Task: Choose the option to require approval for first-time contributors to fork pull request workflows from outside collaborators in the organization "Mark56771".
Action: Mouse moved to (979, 74)
Screenshot: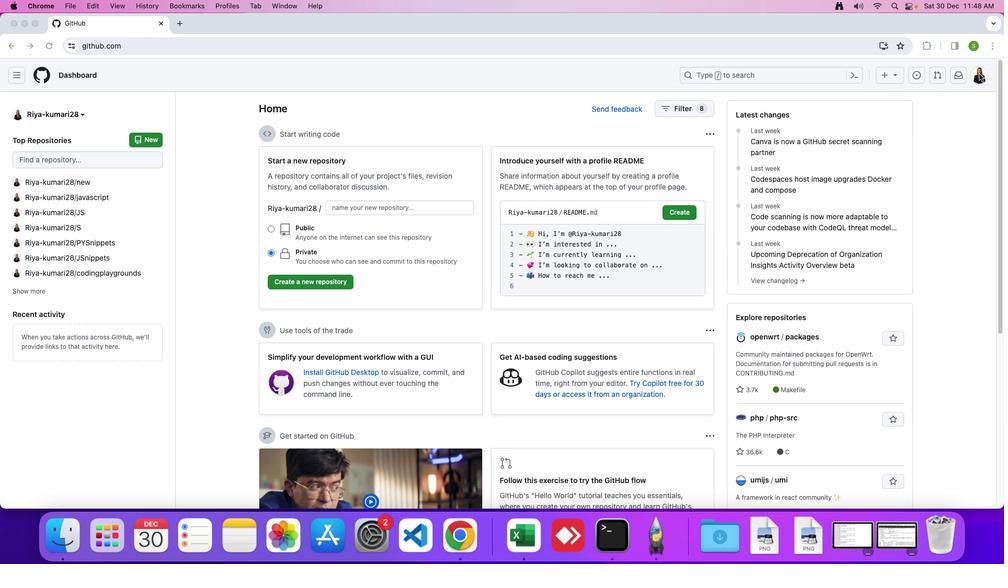 
Action: Mouse pressed left at (979, 74)
Screenshot: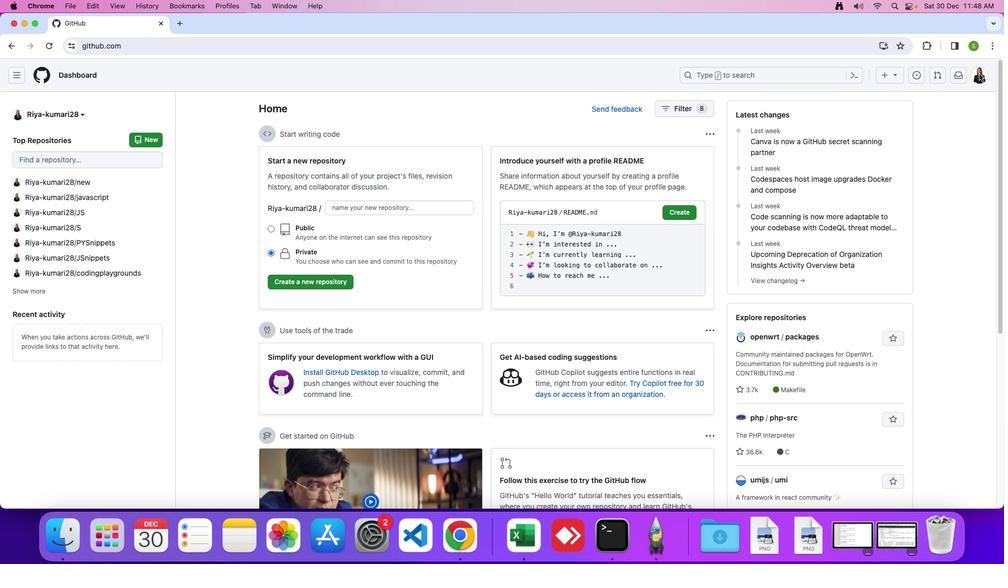 
Action: Mouse moved to (979, 75)
Screenshot: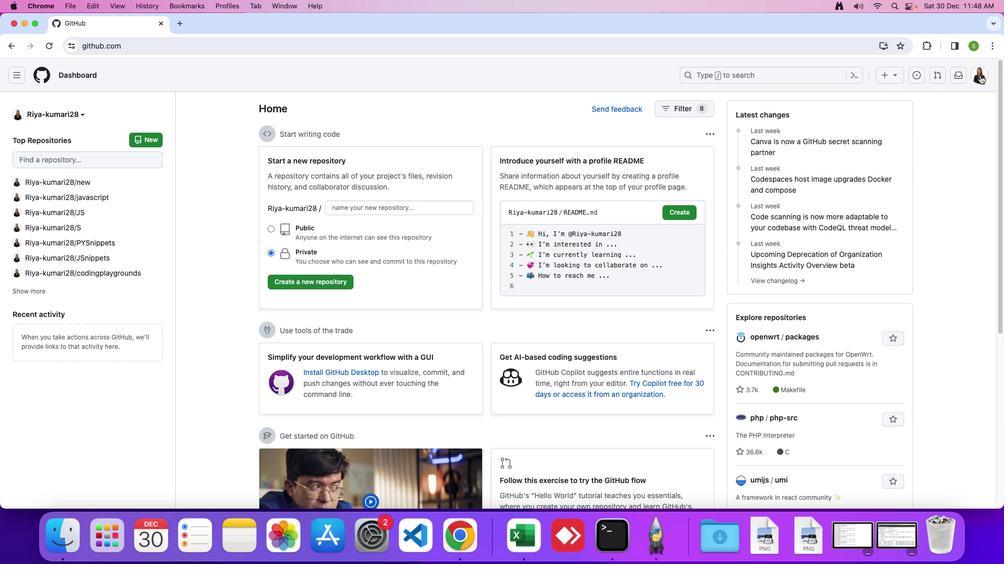 
Action: Mouse pressed left at (979, 75)
Screenshot: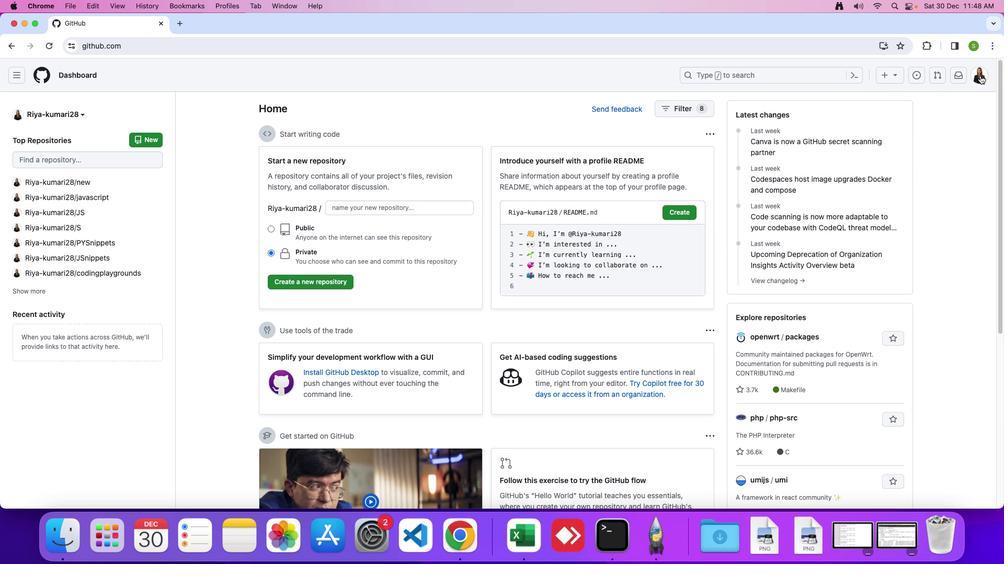 
Action: Mouse moved to (917, 203)
Screenshot: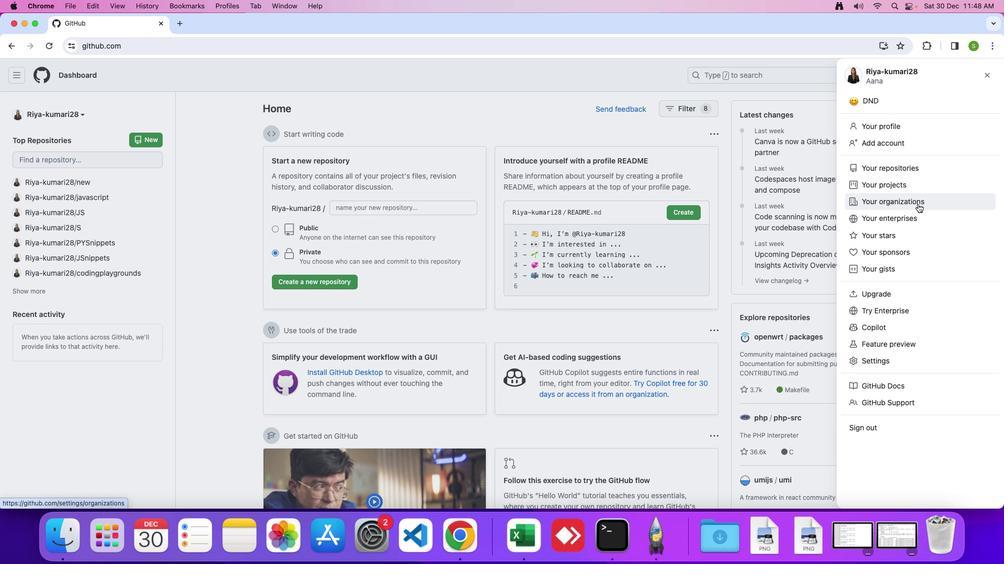 
Action: Mouse pressed left at (917, 203)
Screenshot: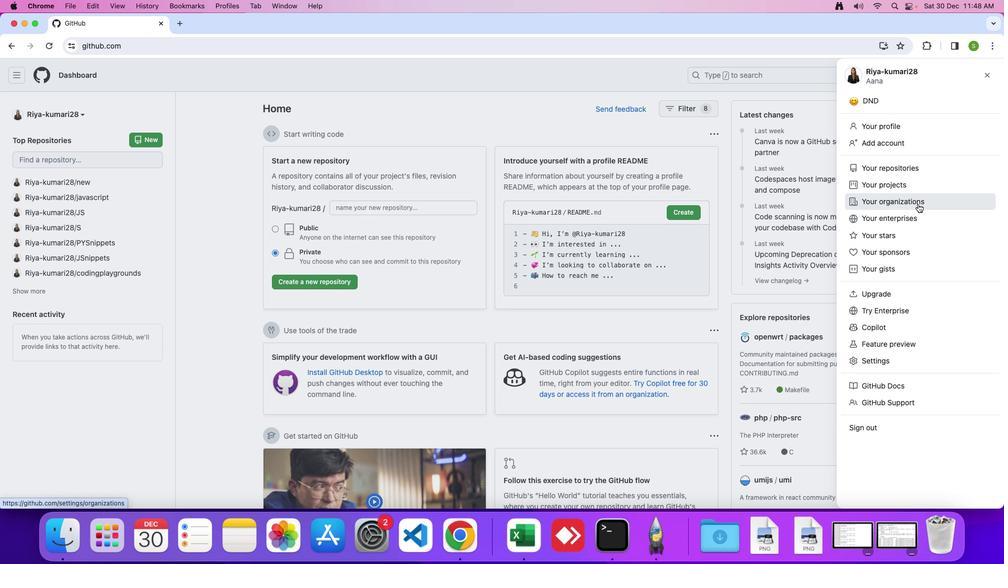
Action: Mouse moved to (769, 218)
Screenshot: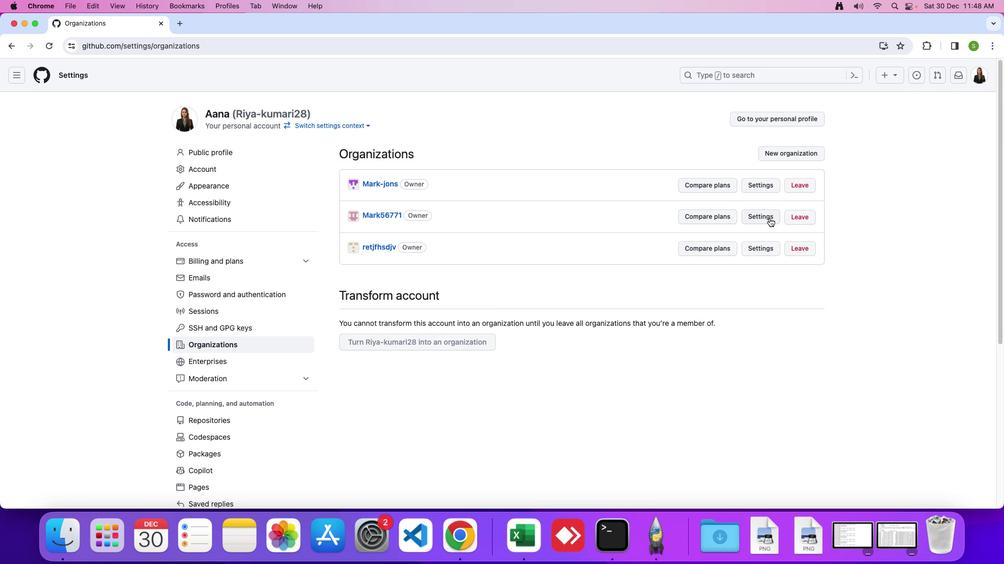 
Action: Mouse pressed left at (769, 218)
Screenshot: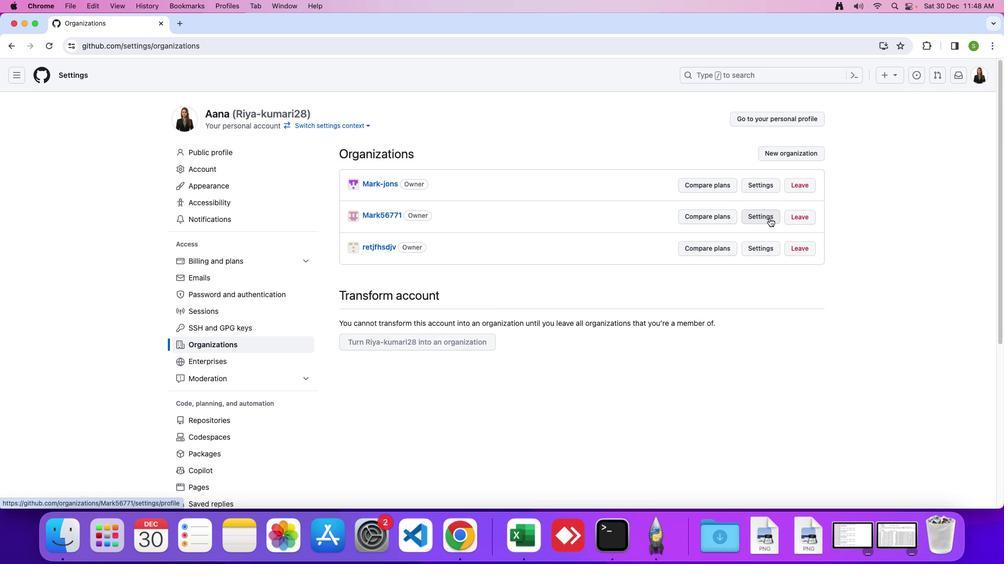 
Action: Mouse moved to (282, 370)
Screenshot: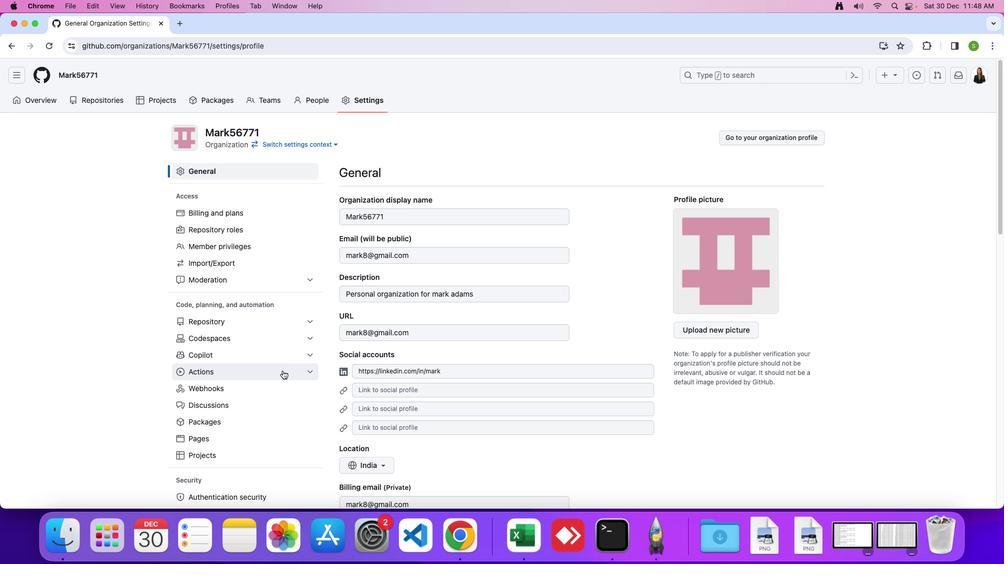 
Action: Mouse pressed left at (282, 370)
Screenshot: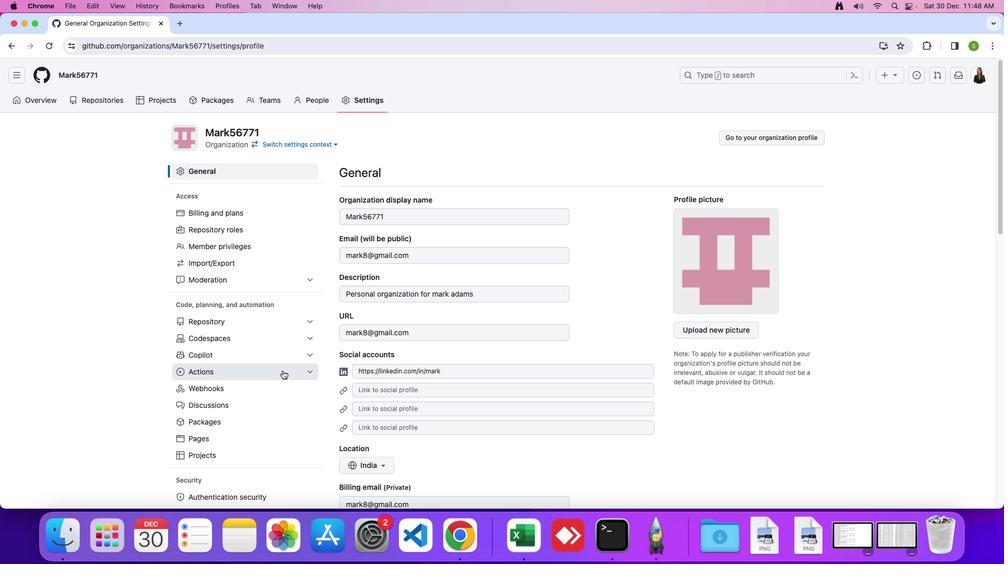 
Action: Mouse moved to (272, 390)
Screenshot: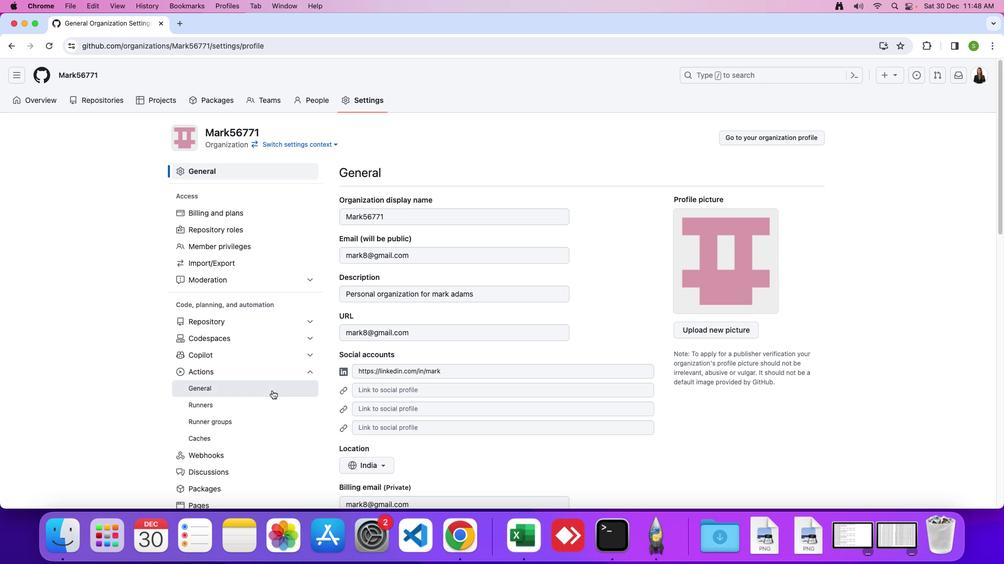 
Action: Mouse pressed left at (272, 390)
Screenshot: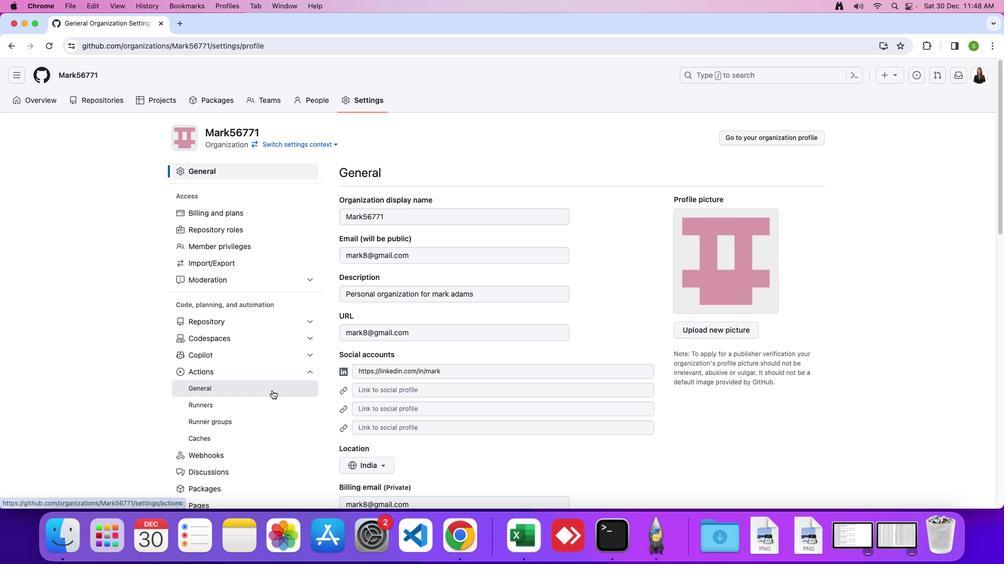 
Action: Mouse moved to (568, 388)
Screenshot: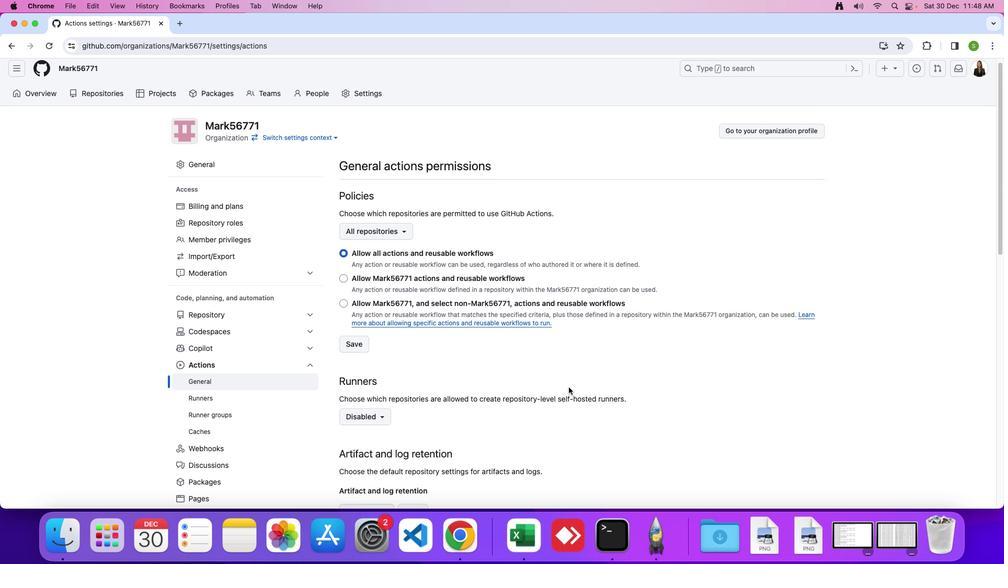 
Action: Mouse scrolled (568, 388) with delta (0, 0)
Screenshot: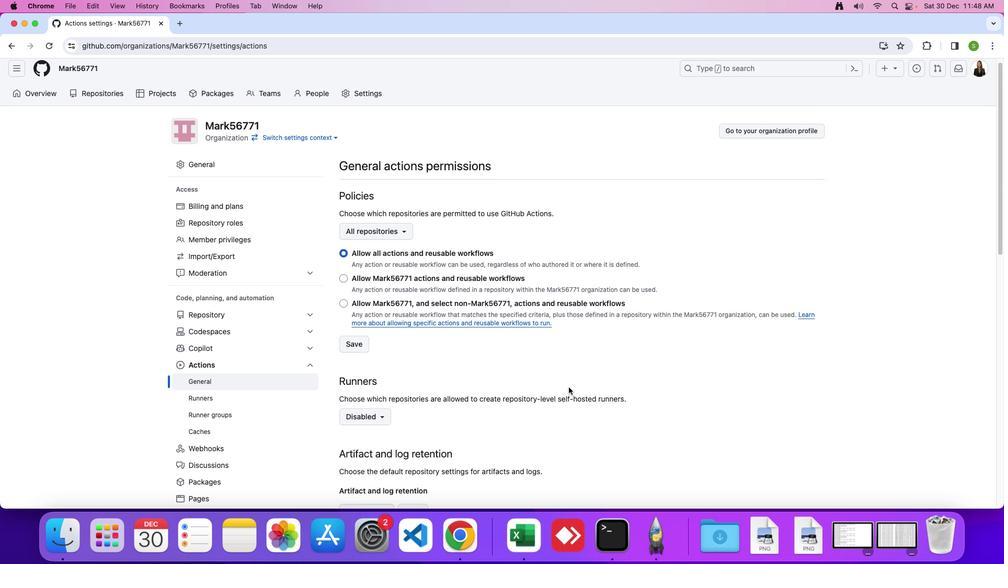 
Action: Mouse moved to (568, 388)
Screenshot: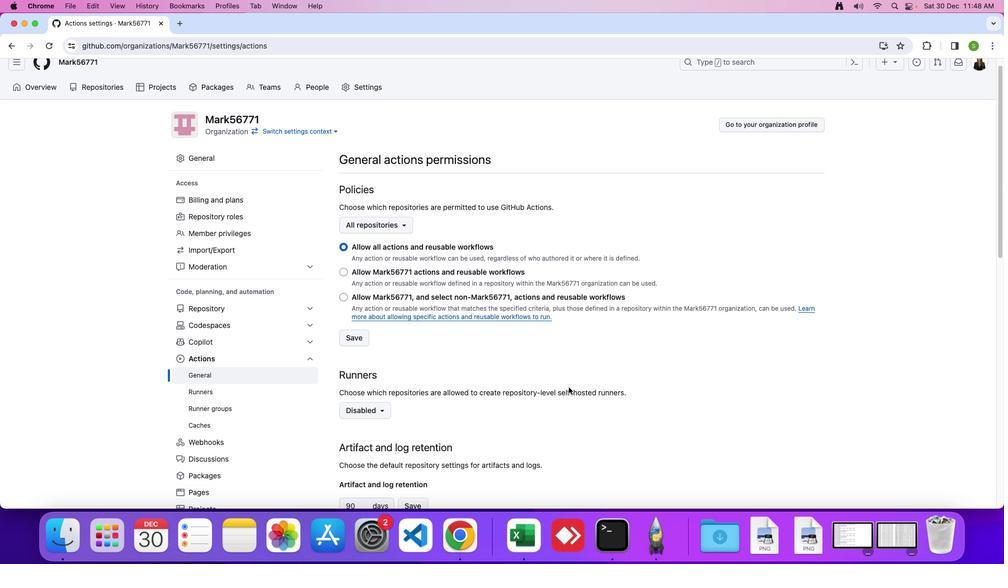 
Action: Mouse scrolled (568, 388) with delta (0, 0)
Screenshot: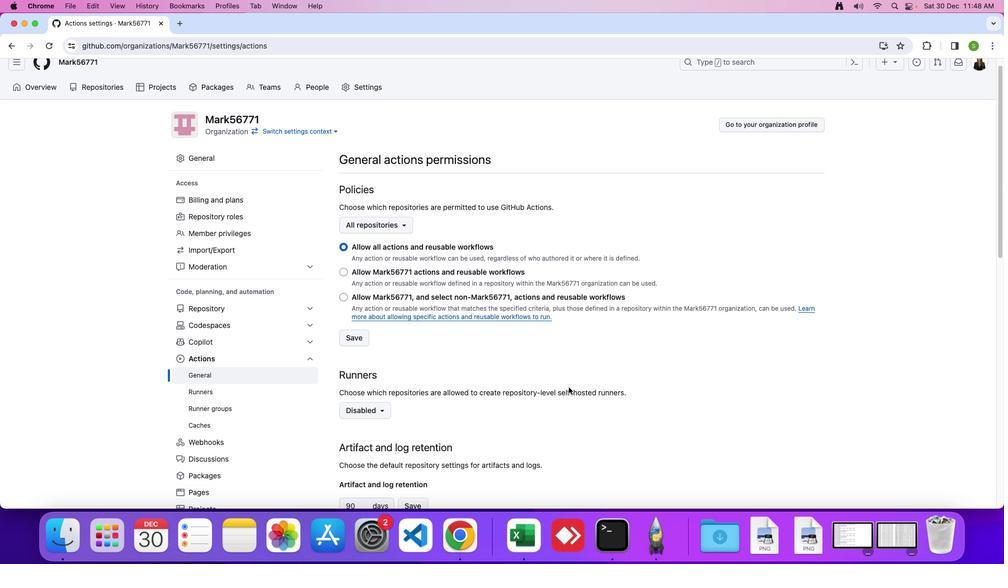 
Action: Mouse scrolled (568, 388) with delta (0, -1)
Screenshot: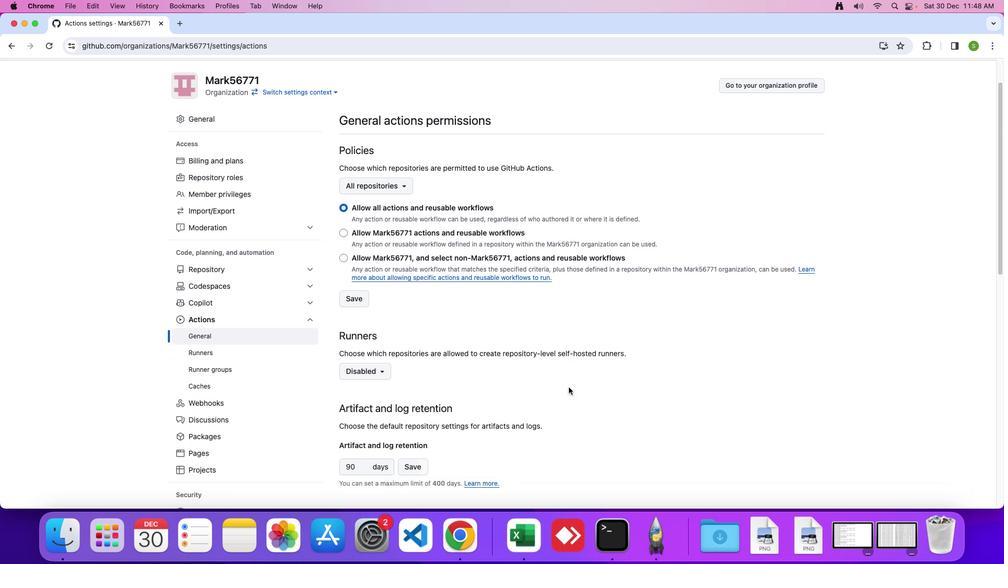 
Action: Mouse moved to (568, 387)
Screenshot: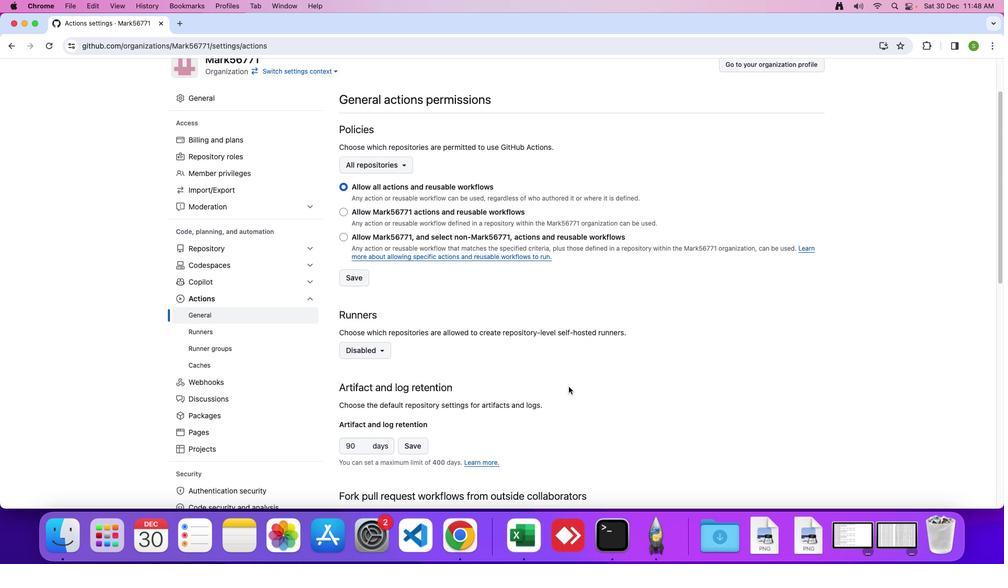 
Action: Mouse scrolled (568, 387) with delta (0, 0)
Screenshot: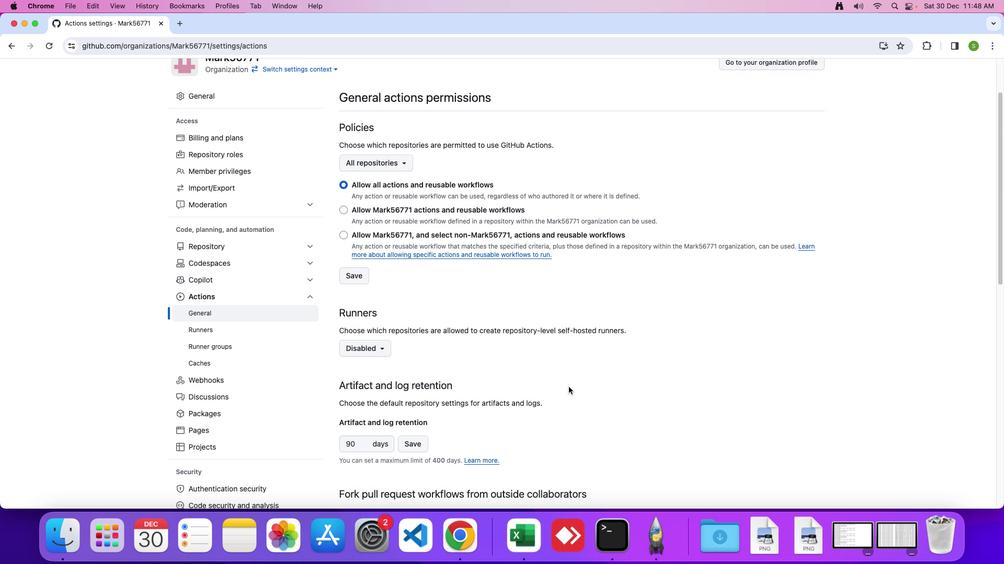 
Action: Mouse scrolled (568, 387) with delta (0, 0)
Screenshot: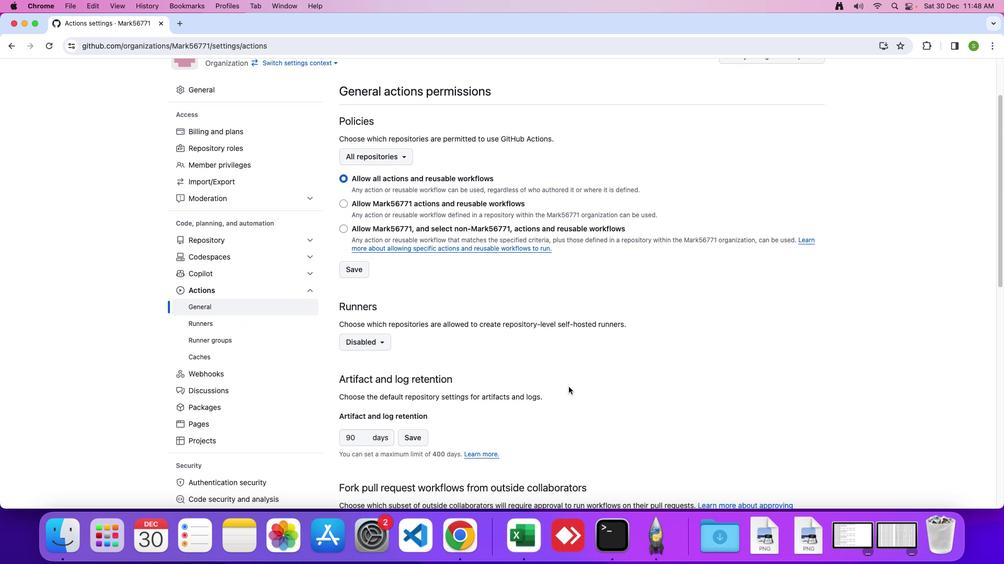 
Action: Mouse moved to (568, 386)
Screenshot: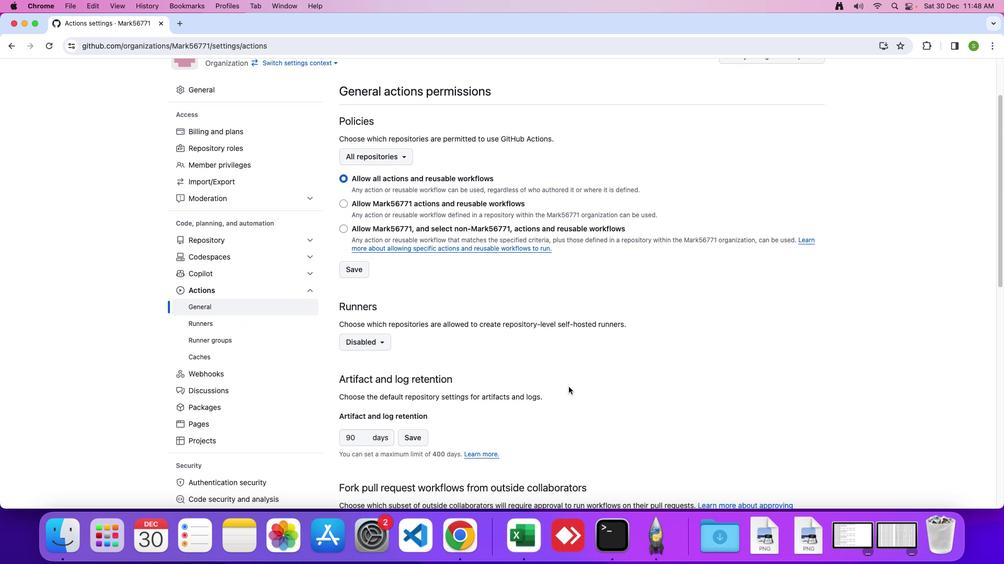 
Action: Mouse scrolled (568, 386) with delta (0, -1)
Screenshot: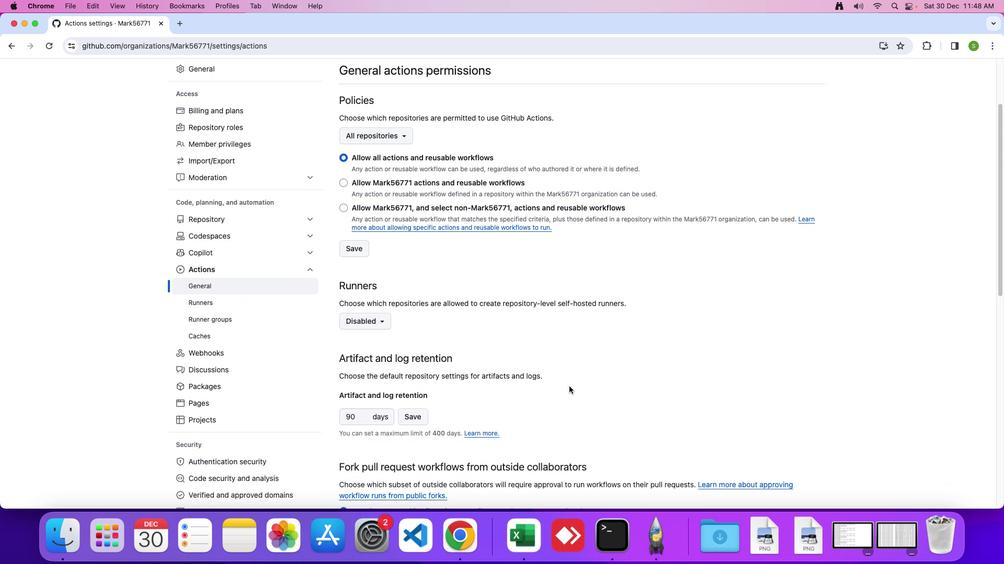 
Action: Mouse moved to (569, 386)
Screenshot: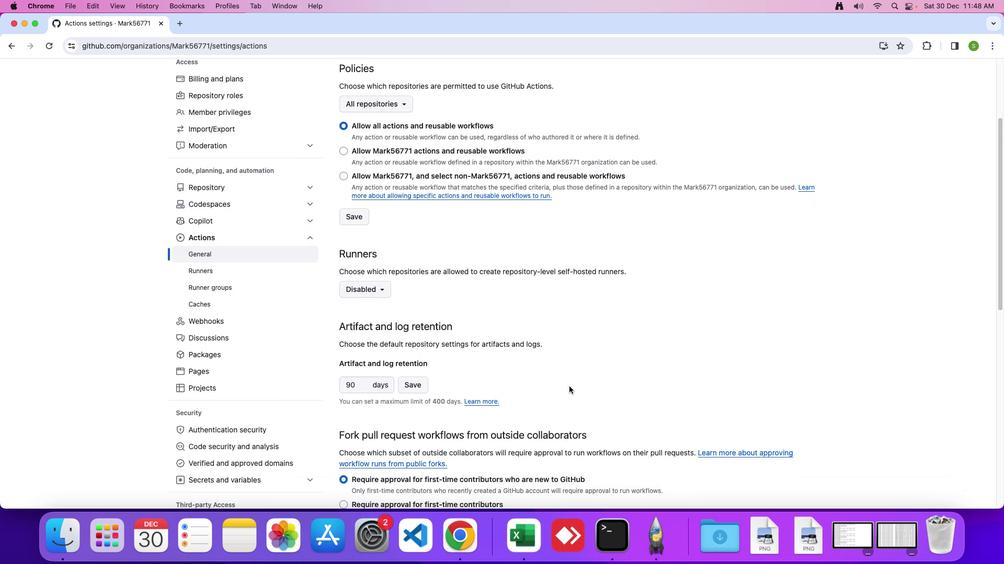 
Action: Mouse scrolled (569, 386) with delta (0, 0)
Screenshot: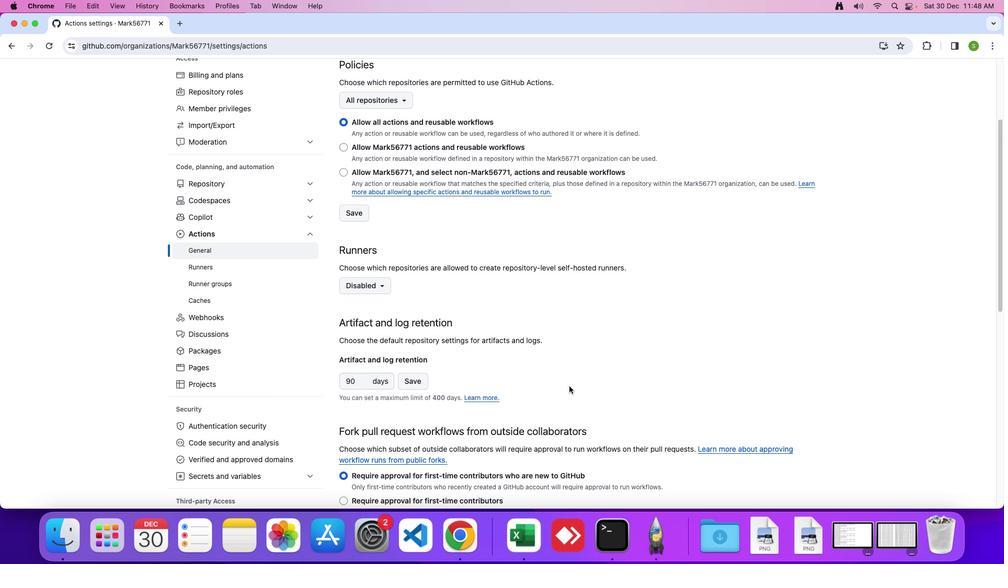 
Action: Mouse scrolled (569, 386) with delta (0, 0)
Screenshot: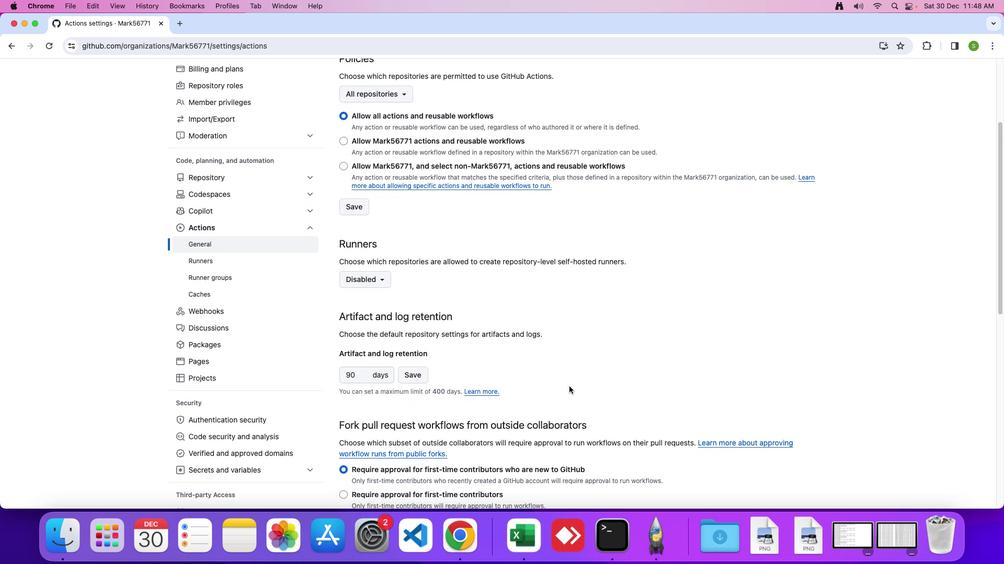
Action: Mouse scrolled (569, 386) with delta (0, -1)
Screenshot: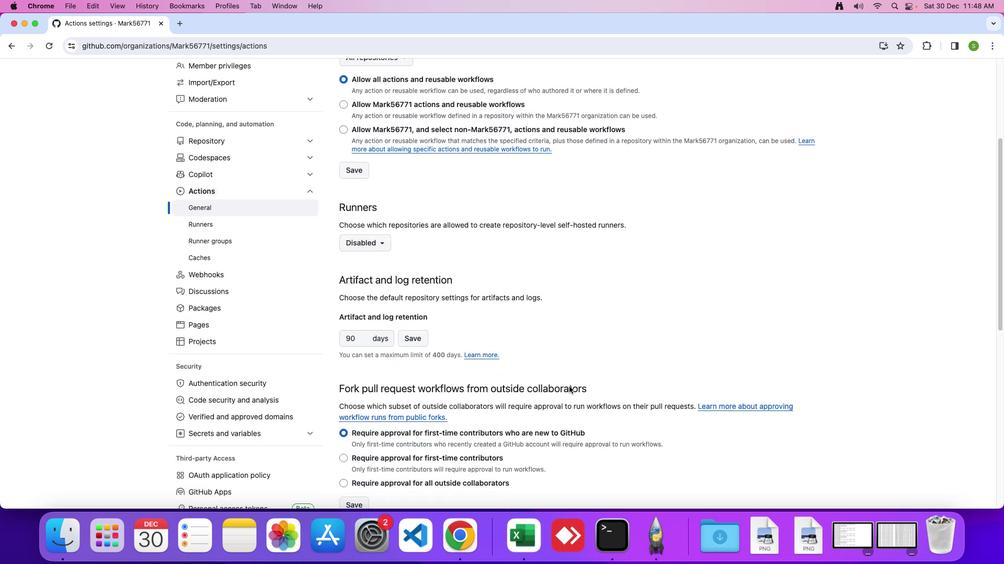 
Action: Mouse moved to (568, 383)
Screenshot: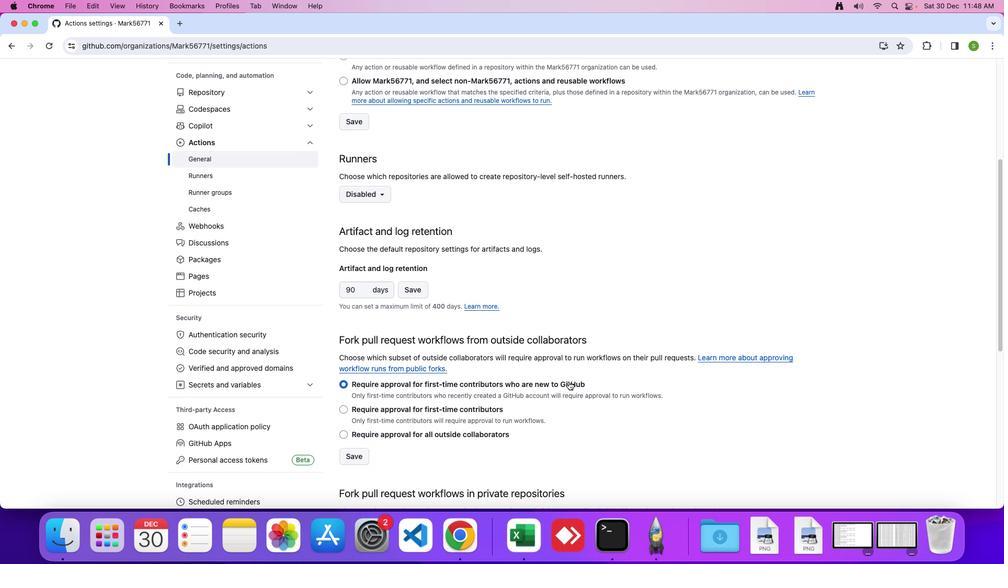 
Action: Mouse scrolled (568, 383) with delta (0, 0)
Screenshot: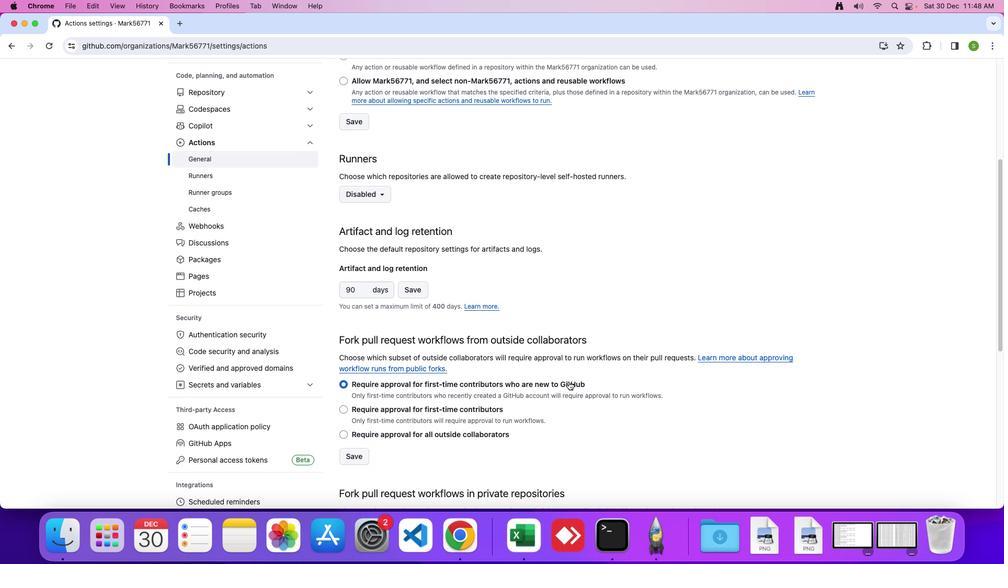
Action: Mouse moved to (568, 382)
Screenshot: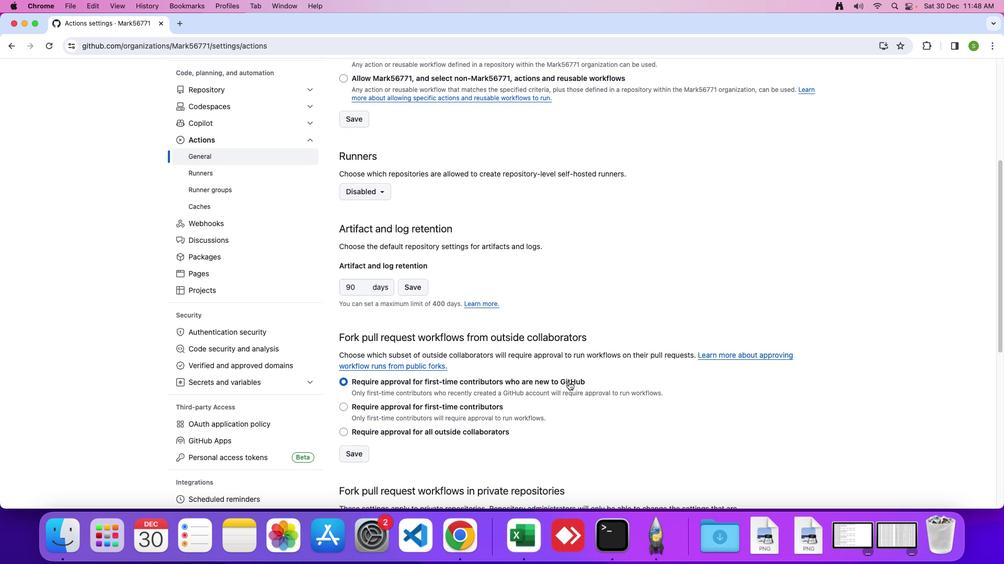 
Action: Mouse scrolled (568, 382) with delta (0, 0)
Screenshot: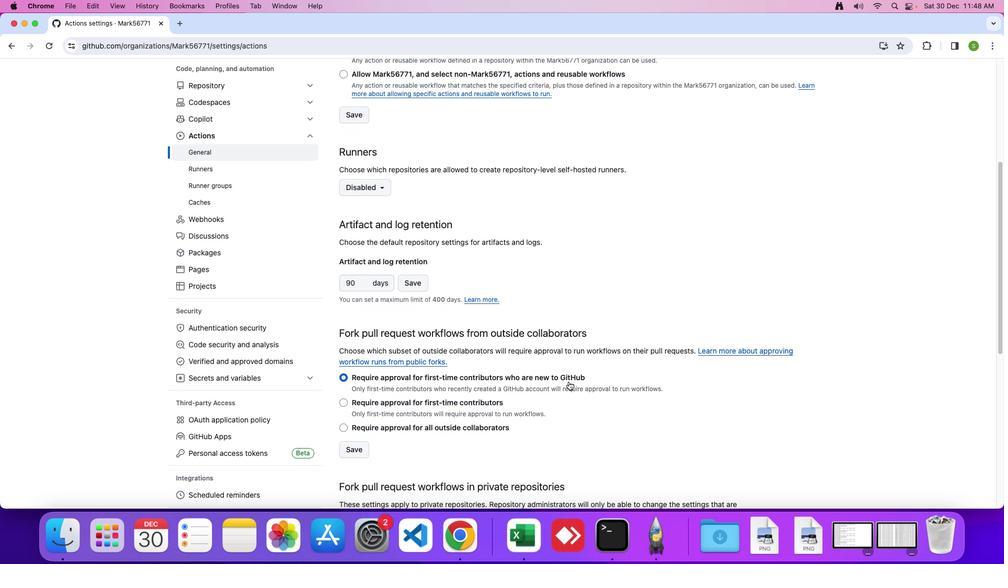 
Action: Mouse moved to (343, 394)
Screenshot: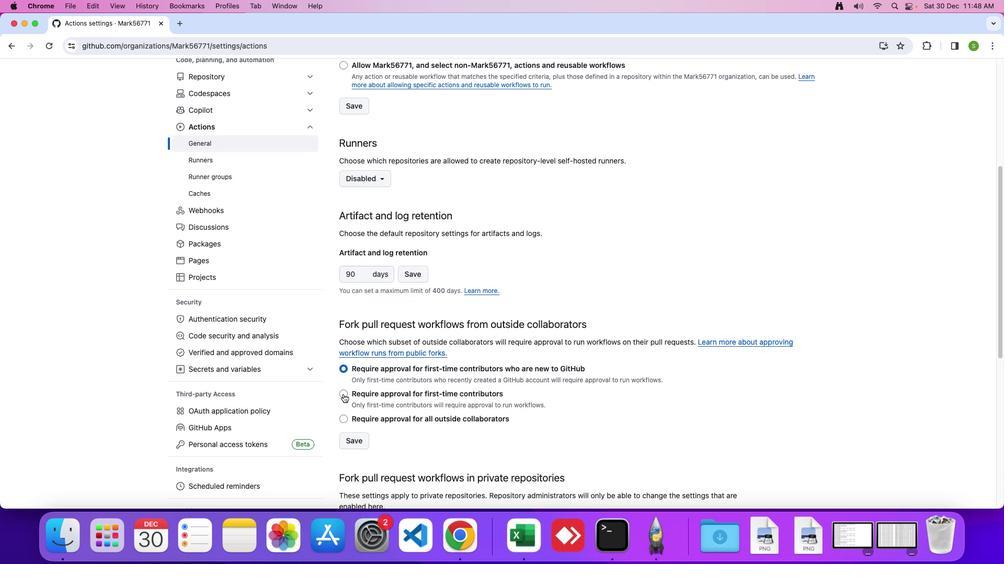 
Action: Mouse pressed left at (343, 394)
Screenshot: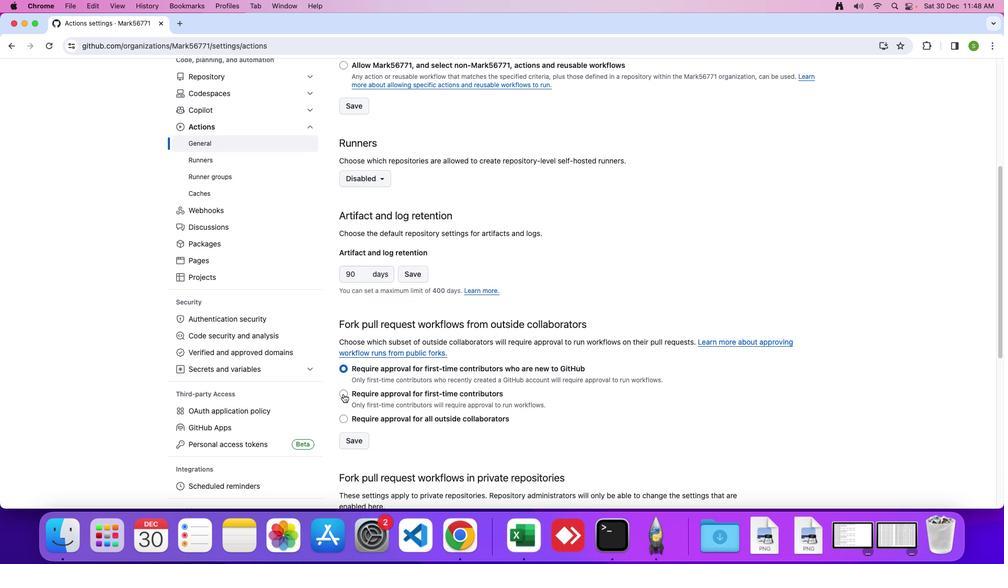 
